 Task: Add an event with the title Third Product Development Brainstorming Session, date ''2024/03/08'', time 21:00and add a description: The session will conclude with a recap and summary of key takeaways, providing participants with a comprehensive understanding of the elements that contribute to successful presentations. Participants will be encouraged to continue practicing their presentation skills outside of the session and seek further opportunities for growth and improvement.Mark the tasks as Completed , logged in from the account softage.5@softage.netand send the event invitation to softage.3@softage.net and softage.4@softage.net. Set a reminder for the event Daily
Action: Mouse moved to (71, 126)
Screenshot: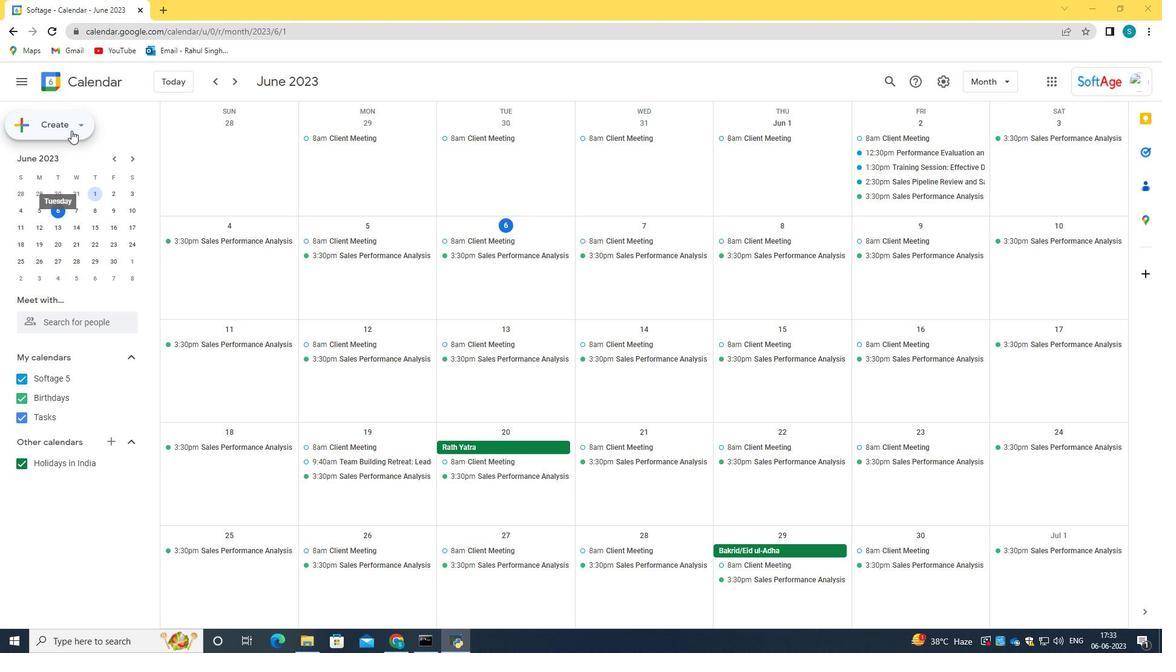 
Action: Mouse pressed left at (71, 126)
Screenshot: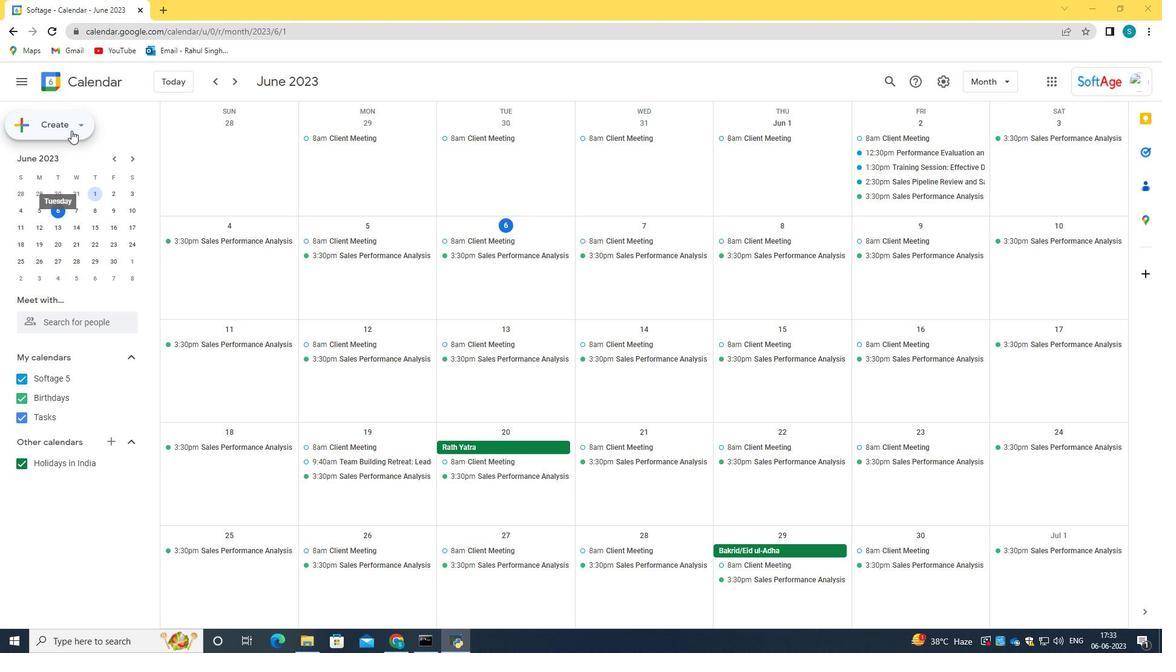 
Action: Mouse moved to (87, 163)
Screenshot: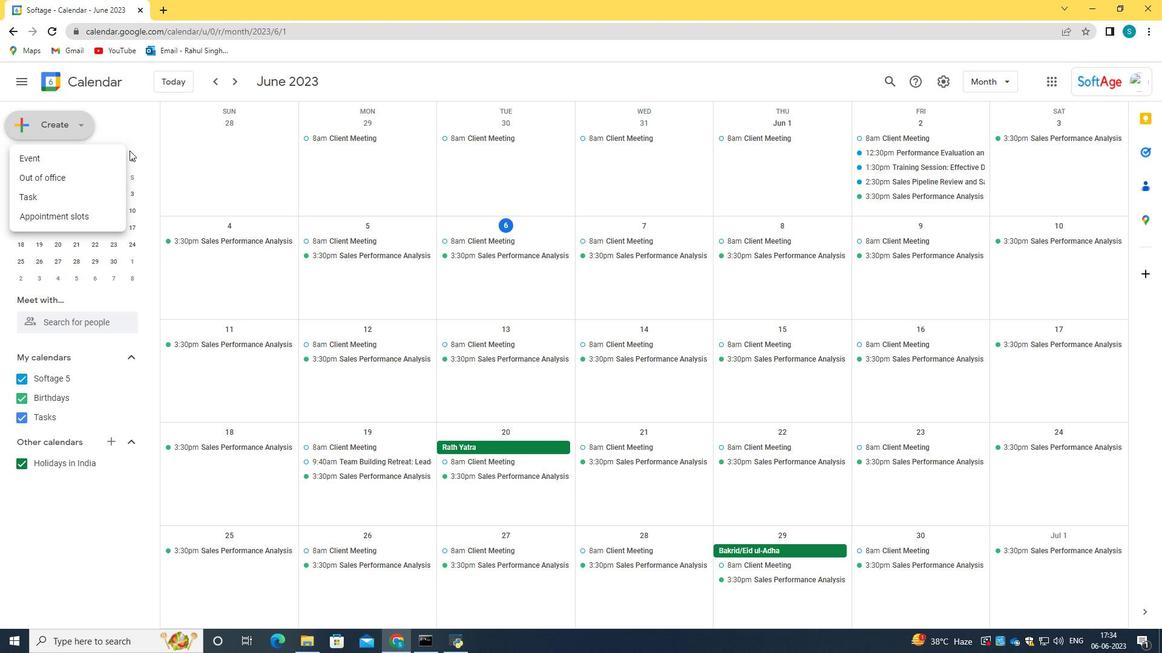 
Action: Mouse pressed left at (87, 163)
Screenshot: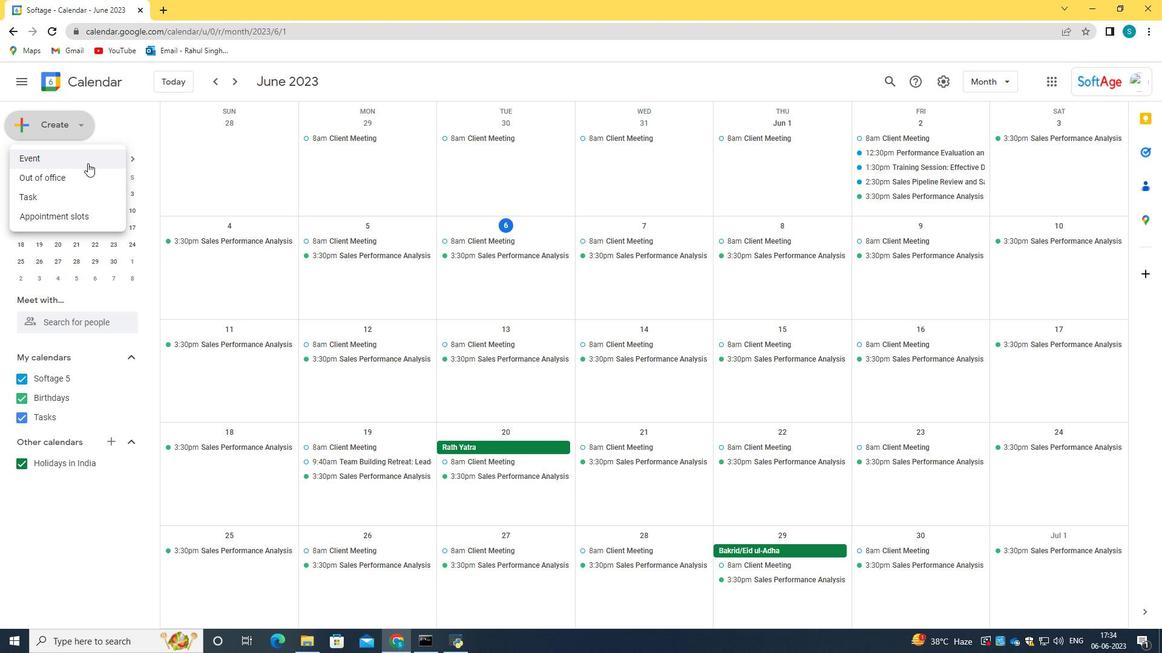 
Action: Mouse moved to (604, 429)
Screenshot: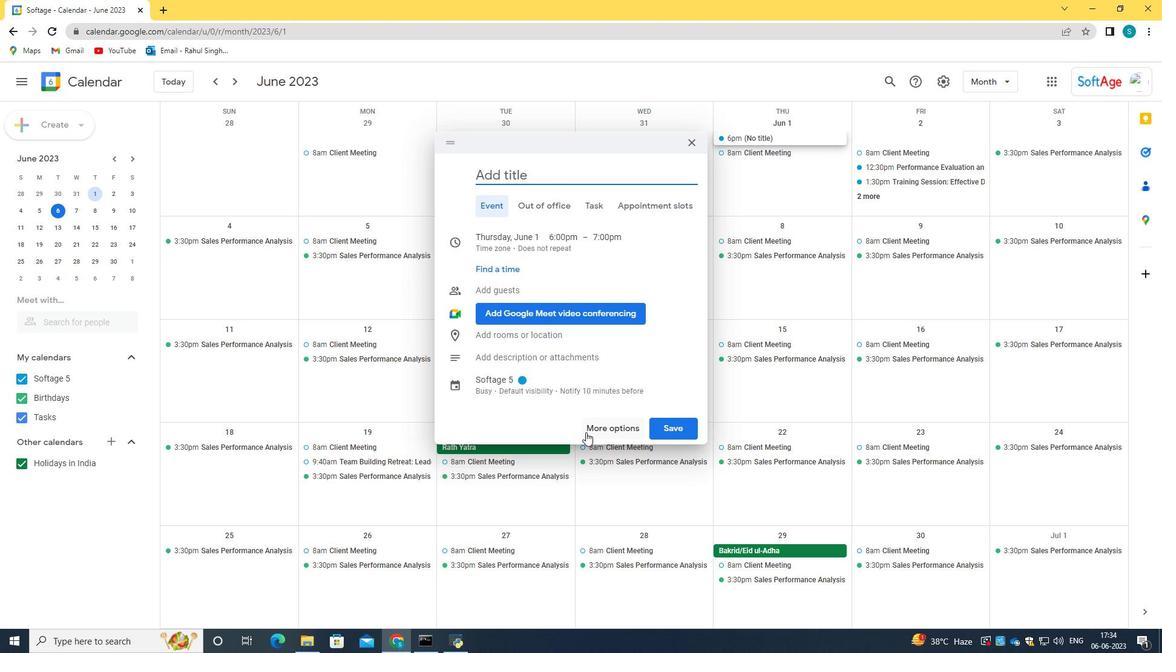 
Action: Mouse pressed left at (604, 429)
Screenshot: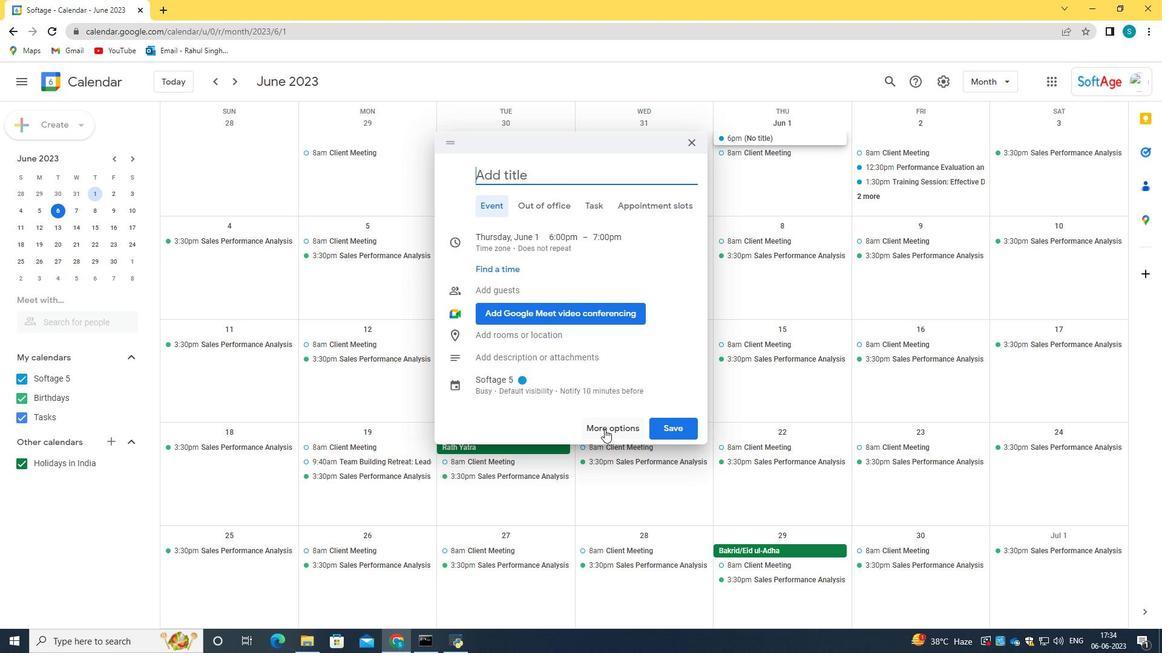
Action: Mouse moved to (149, 89)
Screenshot: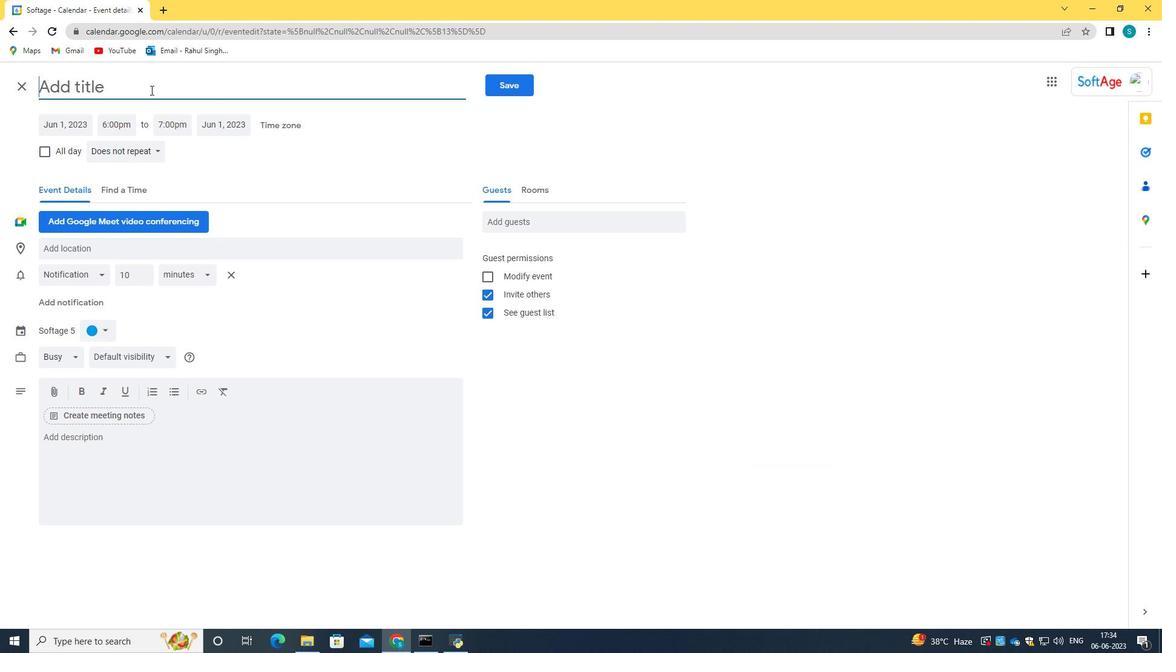 
Action: Mouse pressed left at (149, 89)
Screenshot: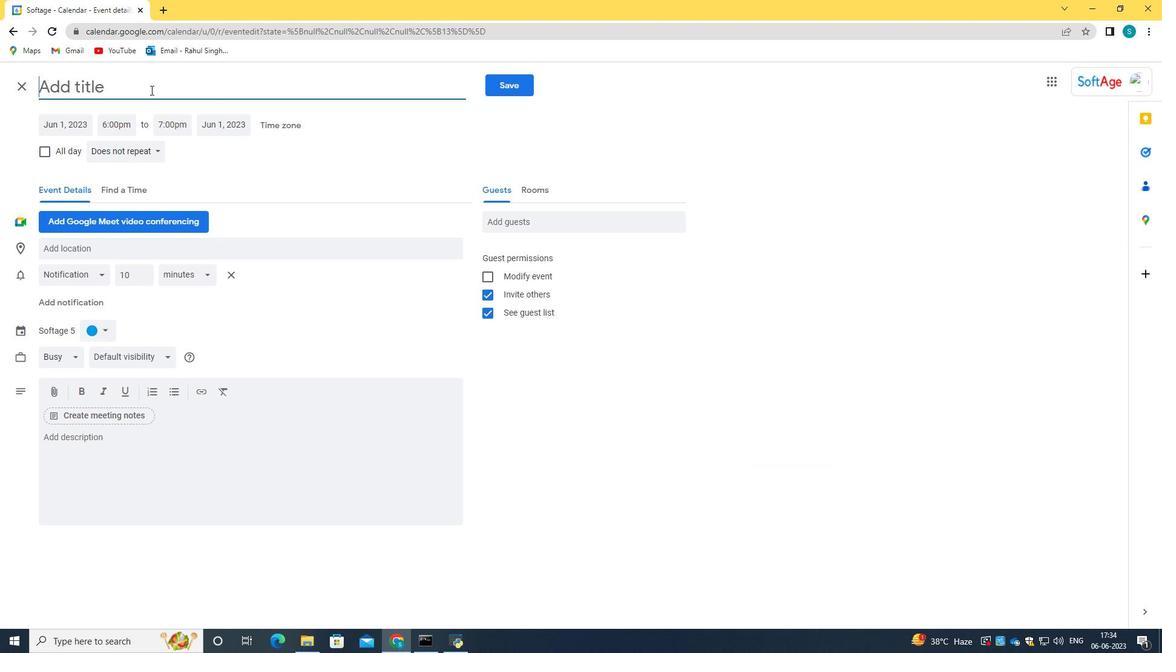 
Action: Key pressed <Key.caps_lock>T<Key.caps_lock>hier<Key.backspace><Key.backspace>rd<Key.space><Key.caps_lock>P<Key.caps_lock>roduct<Key.space><Key.caps_lock>D<Key.caps_lock>evelopment<Key.space><Key.caps_lock>B<Key.caps_lock>ri<Key.backspace>ainstorming<Key.space><Key.caps_lock>S<Key.caps_lock>ession<Key.space>
Screenshot: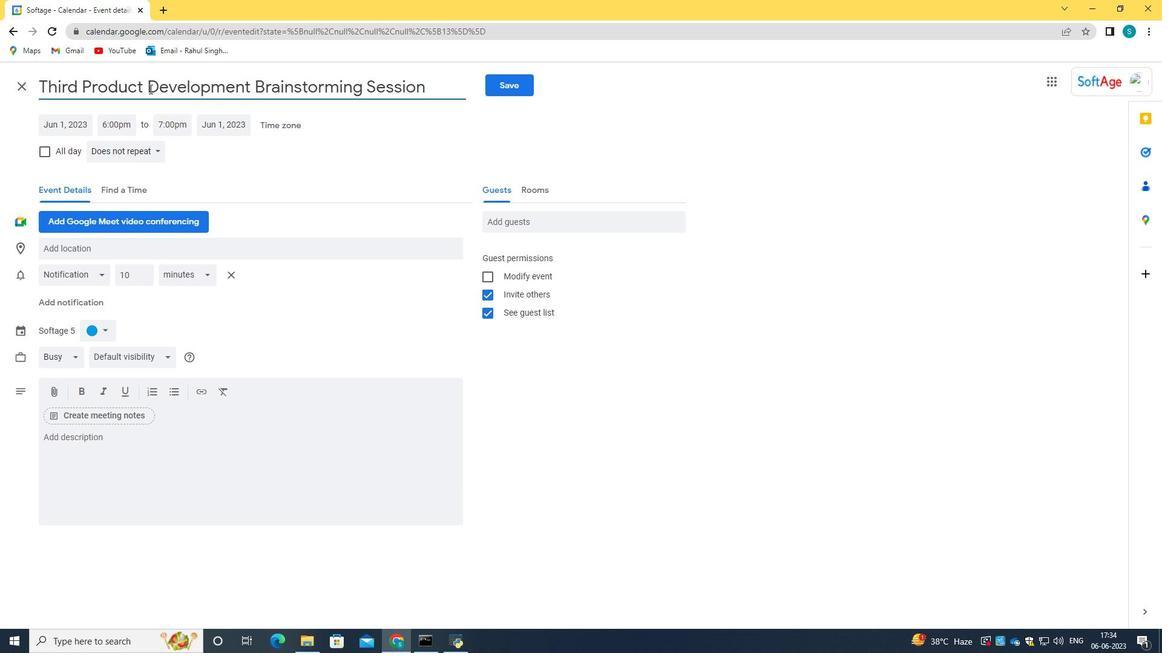 
Action: Mouse moved to (50, 126)
Screenshot: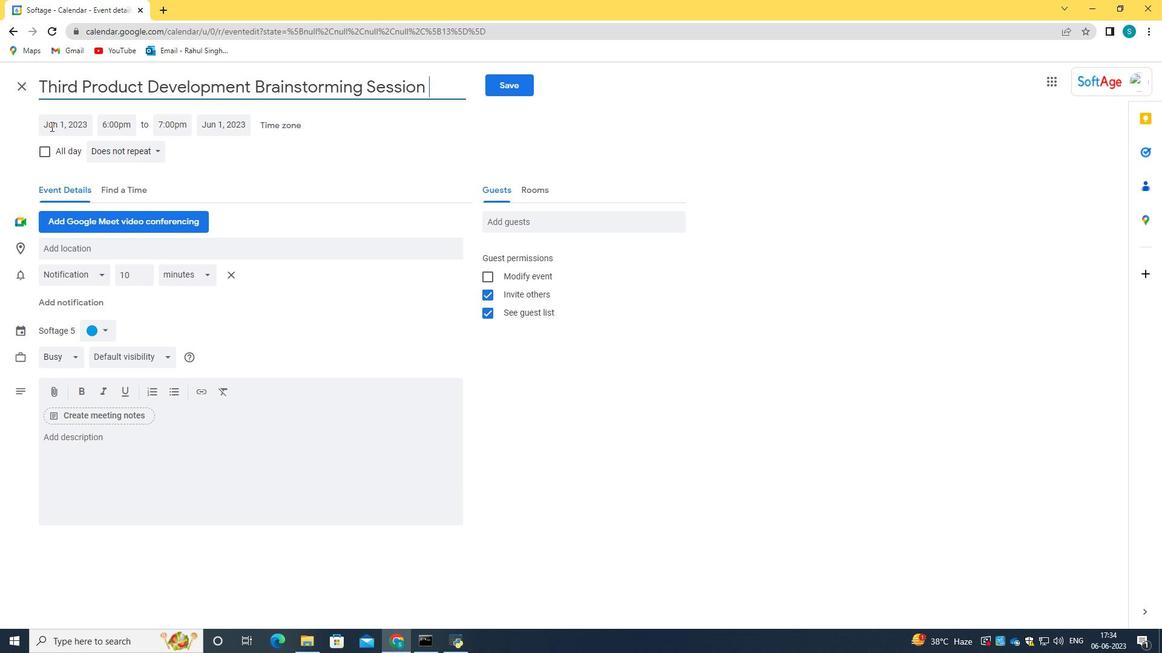 
Action: Mouse pressed left at (50, 126)
Screenshot: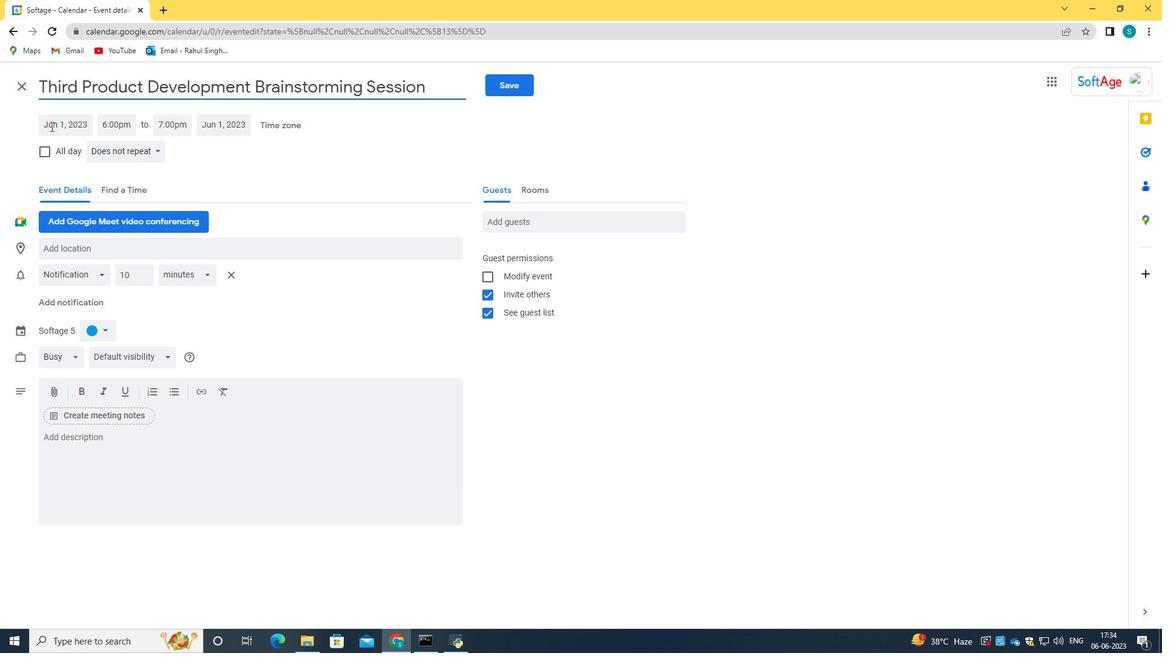 
Action: Key pressed 2024/03/08<Key.tab>21<Key.shift_r>:00<Key.space>am<Key.enter>
Screenshot: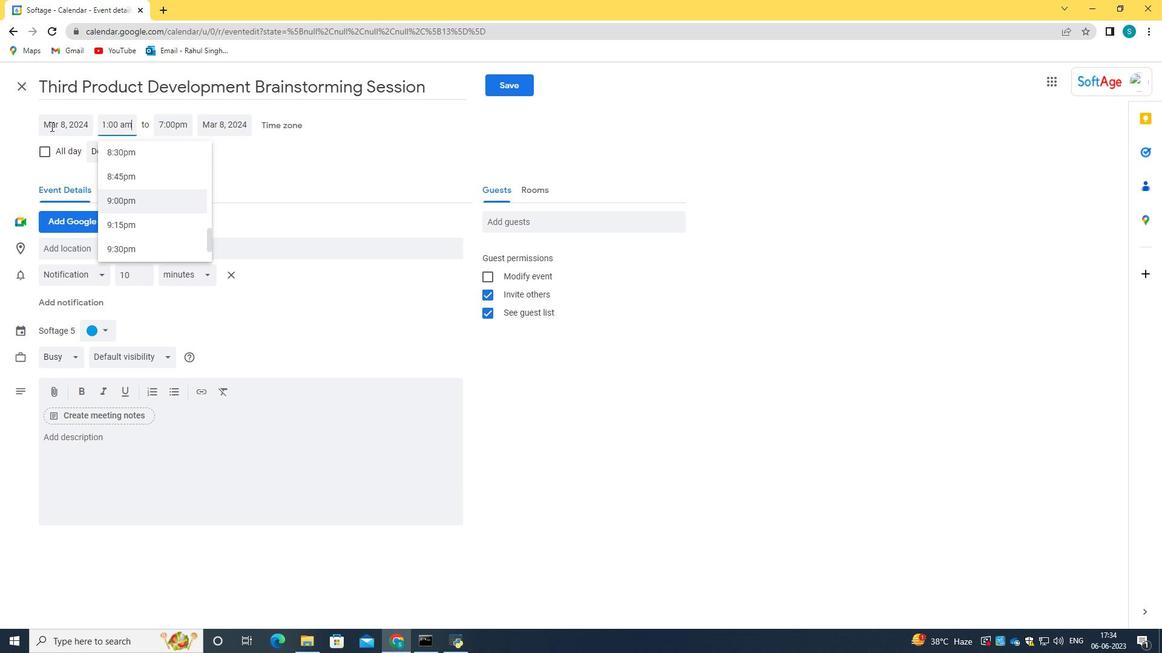 
Action: Mouse moved to (168, 447)
Screenshot: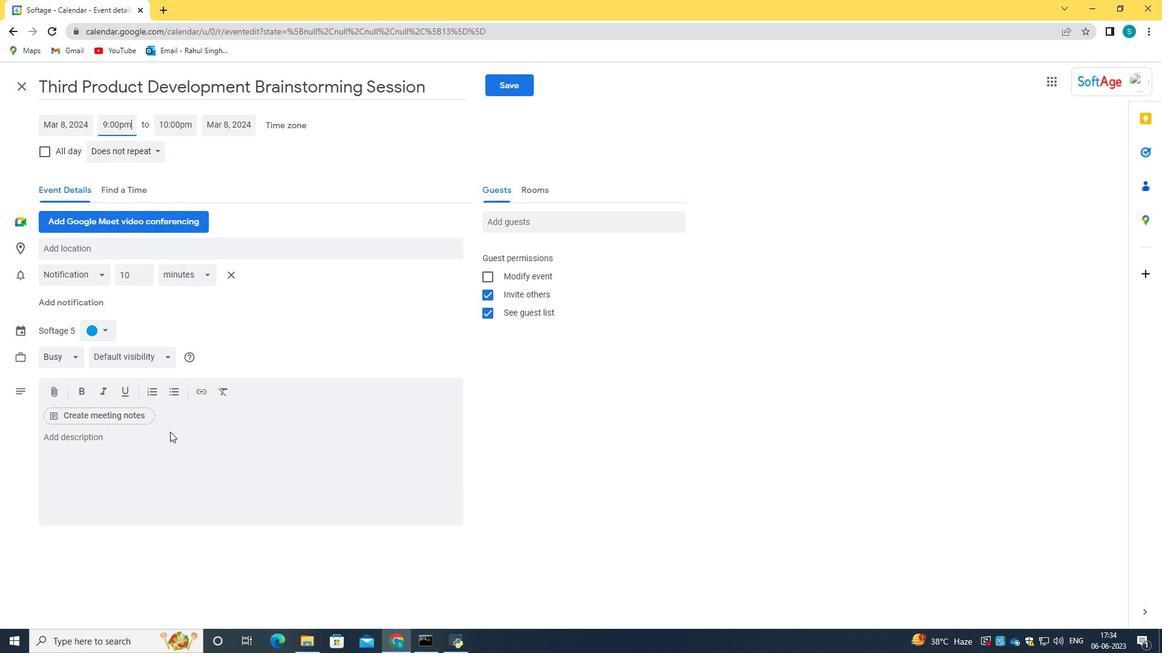 
Action: Mouse pressed left at (168, 447)
Screenshot: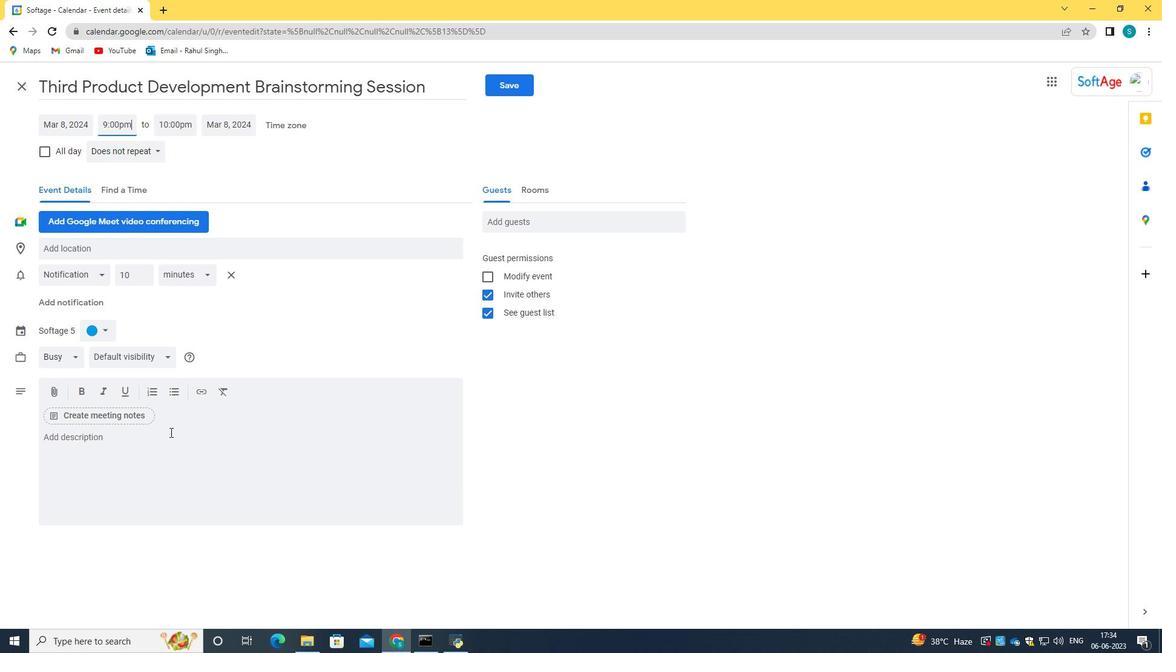 
Action: Key pressed <Key.caps_lock>T<Key.caps_lock>he
Screenshot: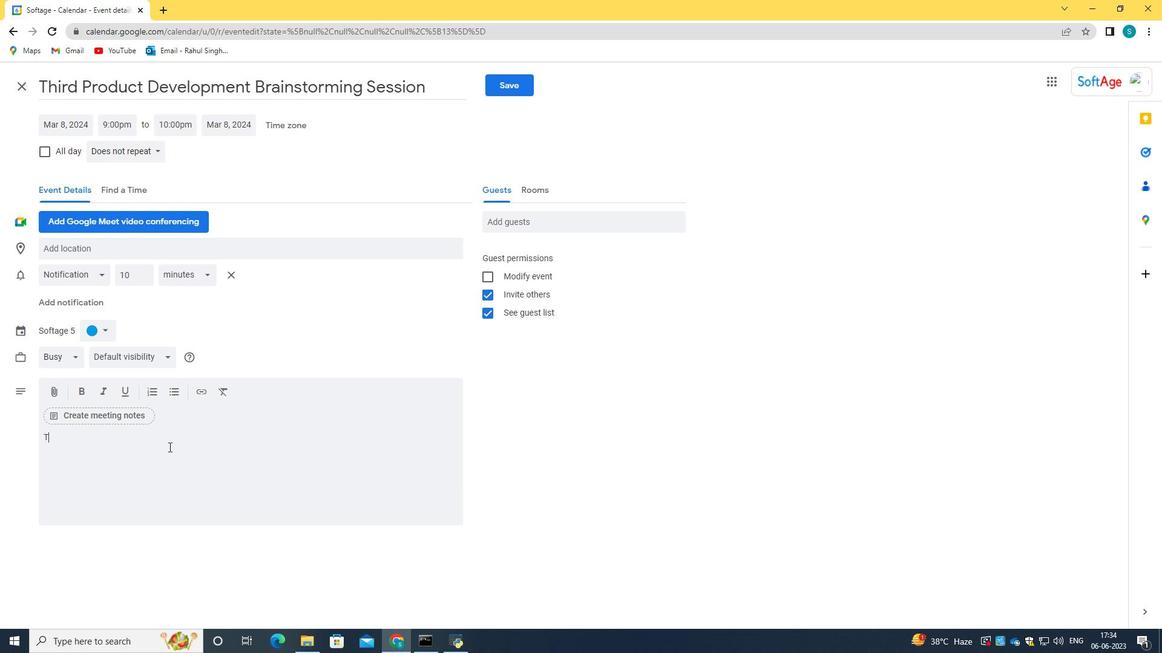 
Action: Mouse moved to (168, 448)
Screenshot: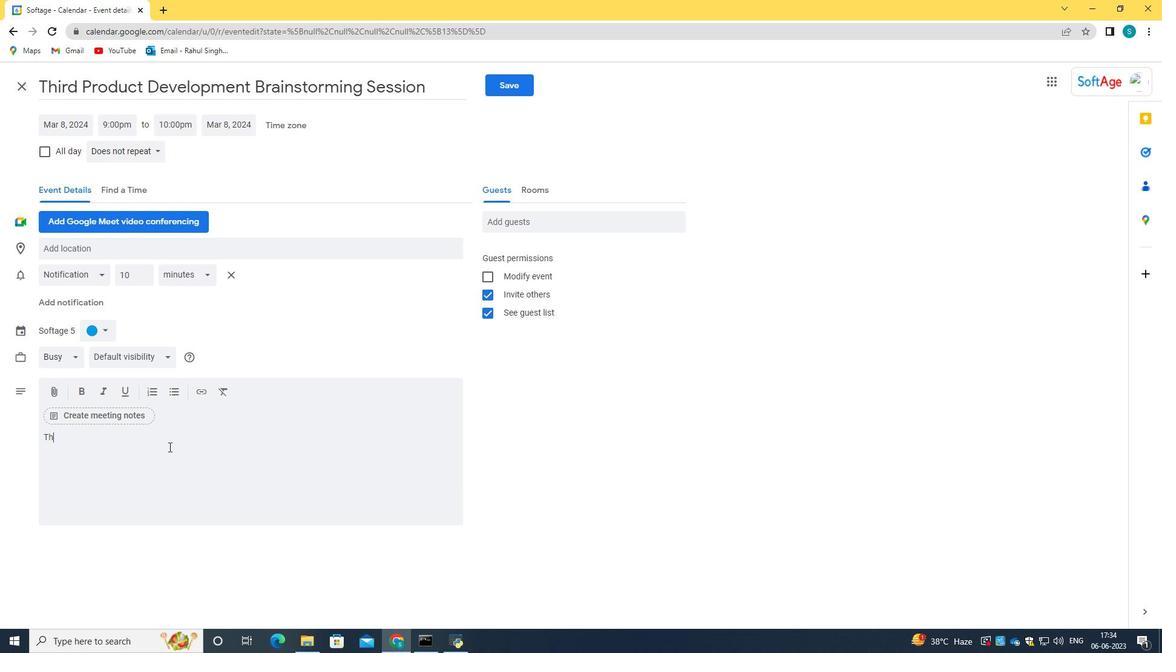 
Action: Key pressed <Key.space>session<Key.space>will<Key.space>conclude<Key.space>with<Key.space>a<Key.space>recap<Key.space>and<Key.space>summary<Key.space>of<Key.space>key<Key.space>takeaways,<Key.space>providing<Key.space>participants<Key.space>with<Key.space>a<Key.space>comprehensive<Key.space>understanding<Key.space>of<Key.space>the<Key.space>elements<Key.space>that<Key.space>contribute<Key.space>to<Key.space>successful<Key.space>presnetatin<Key.backspace><Key.backspace><Key.backspace><Key.backspace><Key.backspace><Key.backspace><Key.backspace>et<Key.backspace>ntainns<Key.backspace><Key.backspace><Key.backspace><Key.backspace><Key.backspace><Key.backspace><Key.backspace><Key.backspace><Key.backspace><Key.backspace><Key.backspace><Key.backspace>presentations,<Key.space><Key.caps_lock>P<Key.caps_lock>a<Key.backspace><Key.backspace><Key.backspace><Key.backspace>.<Key.space><Key.caps_lock>P<Key.caps_lock>articipants<Key.space>will<Key.space>be<Key.space>encouraged<Key.space>to<Key.space>contim<Key.backspace>nue<Key.space>practiing<Key.space>t<Key.backspace><Key.backspace><Key.backspace><Key.backspace><Key.backspace><Key.backspace><Key.backspace><Key.backspace><Key.backspace>acticing<Key.space>their<Key.space>presentation<Key.space>skills<Key.space>outside<Key.space>of<Key.space>the<Key.space>session<Key.space>and<Key.space>seek<Key.space>ru<Key.backspace><Key.backspace>further<Key.space>opportunities<Key.space>for<Key.space>growth<Key.space>and<Key.space>improvemt<Key.backspace>ent.
Screenshot: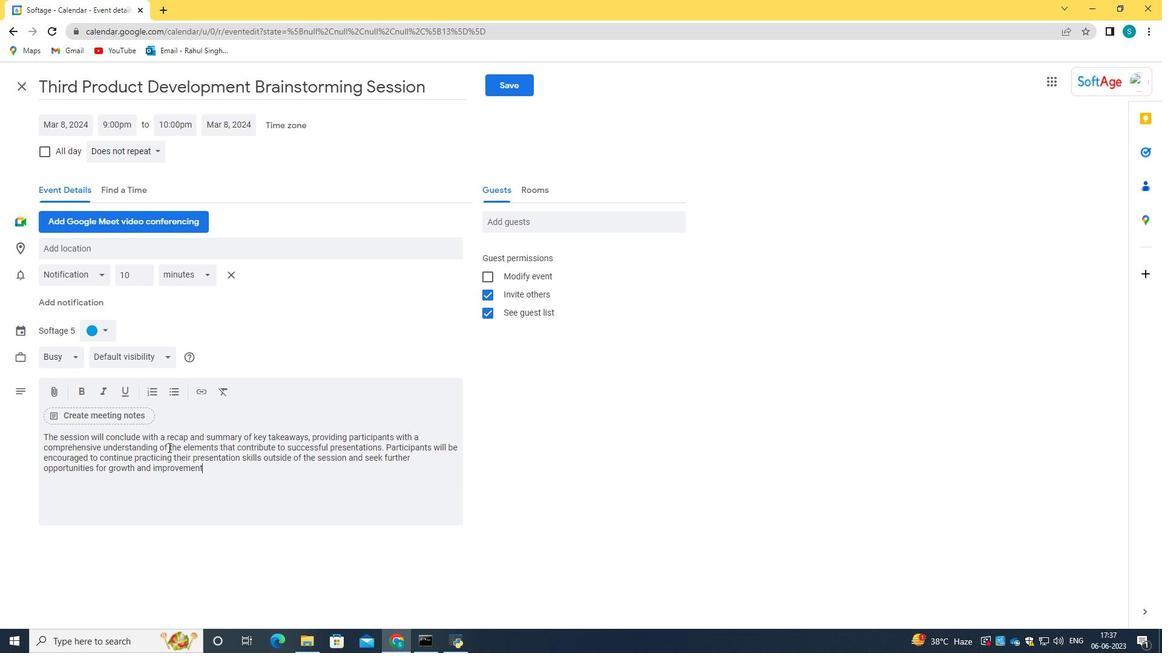 
Action: Mouse moved to (512, 219)
Screenshot: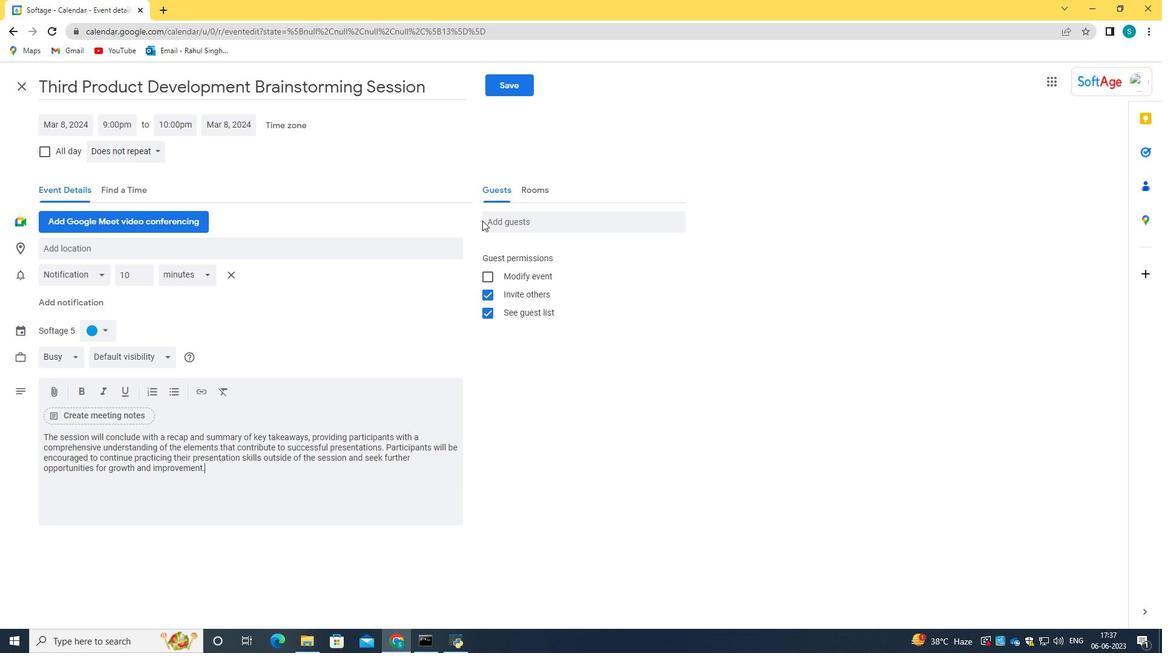 
Action: Mouse pressed left at (512, 219)
Screenshot: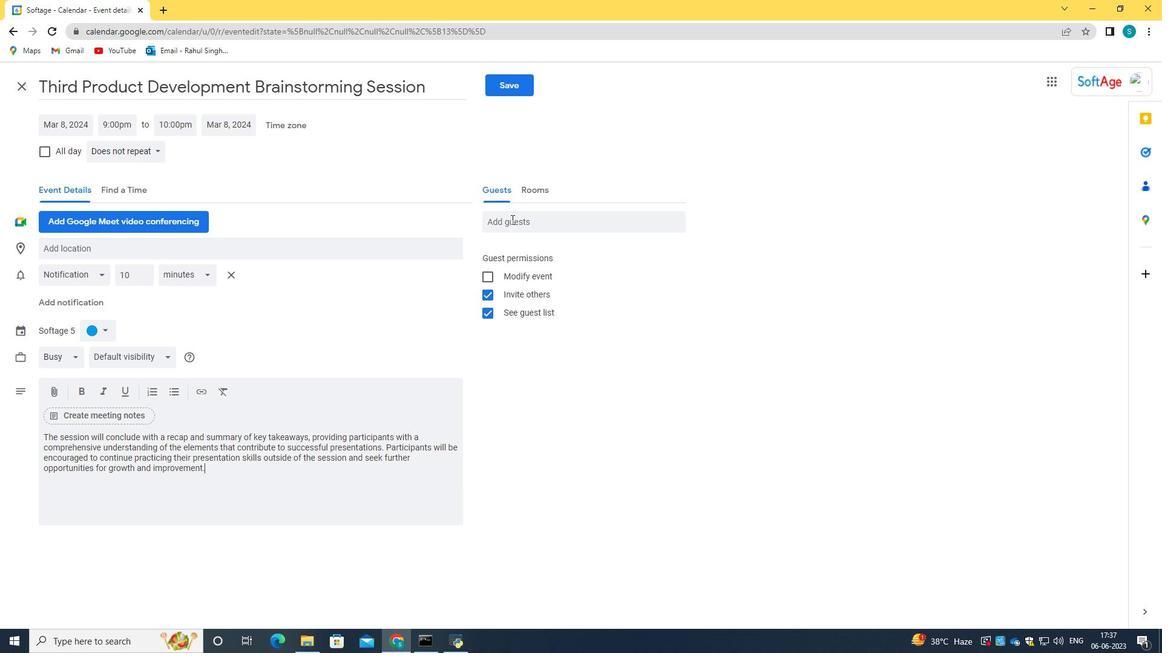 
Action: Key pressed softage.3<Key.shift>@softage.net<Key.tab>sp<Key.backspace>oftage.4<Key.shift>@softage.net
Screenshot: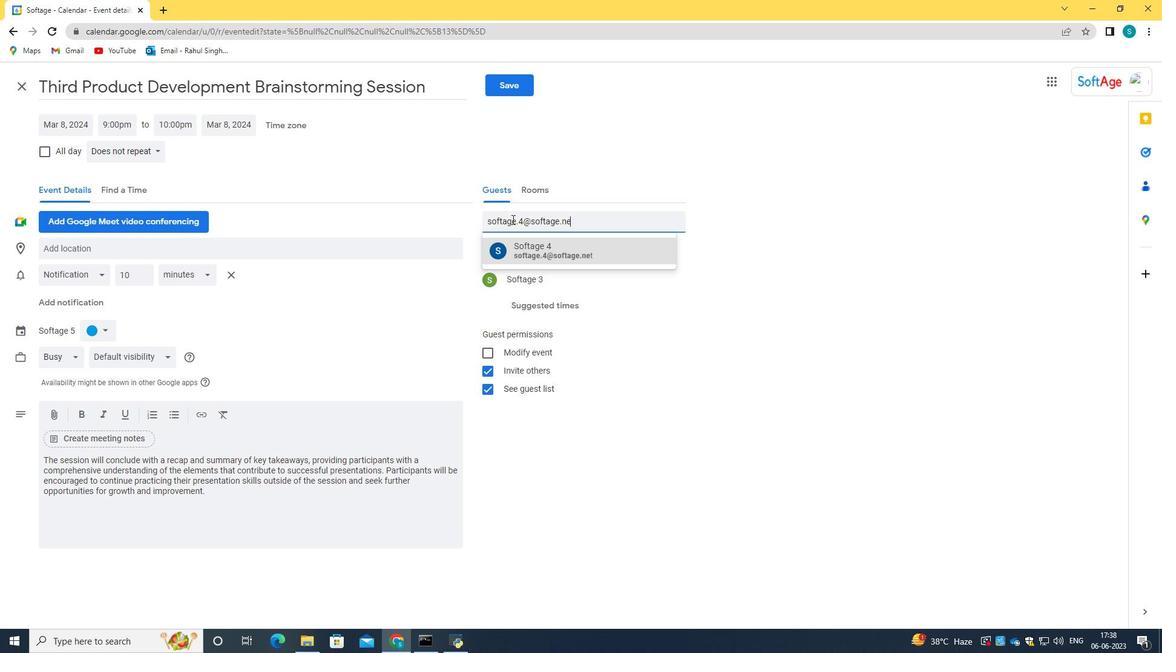 
Action: Mouse moved to (545, 245)
Screenshot: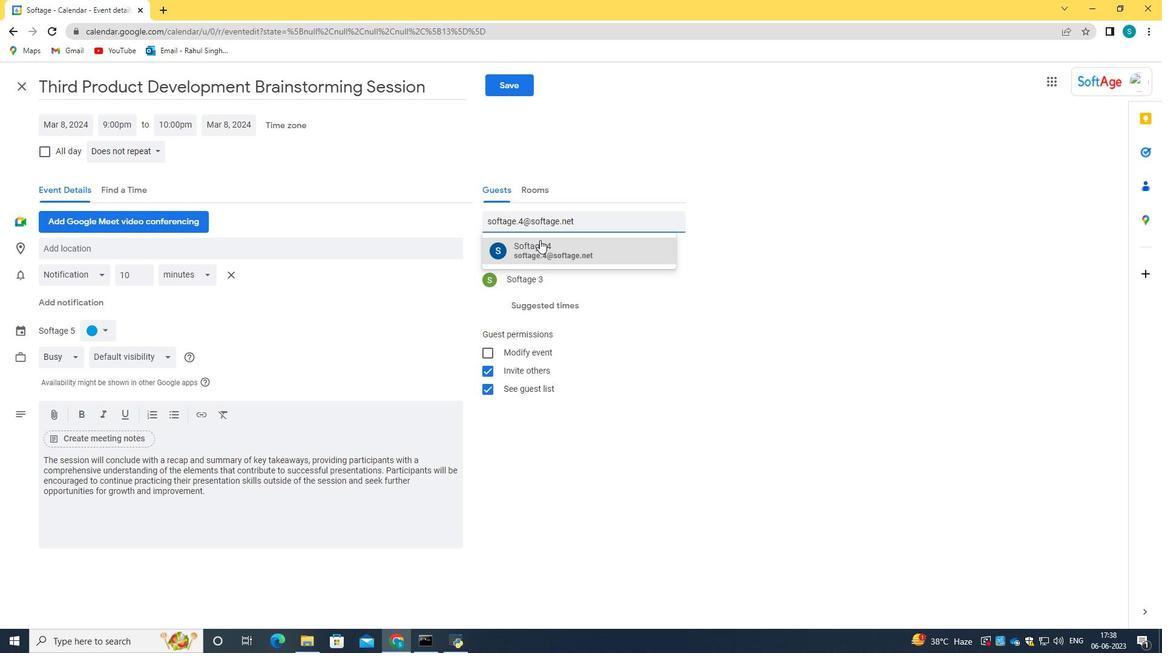 
Action: Mouse pressed left at (545, 245)
Screenshot: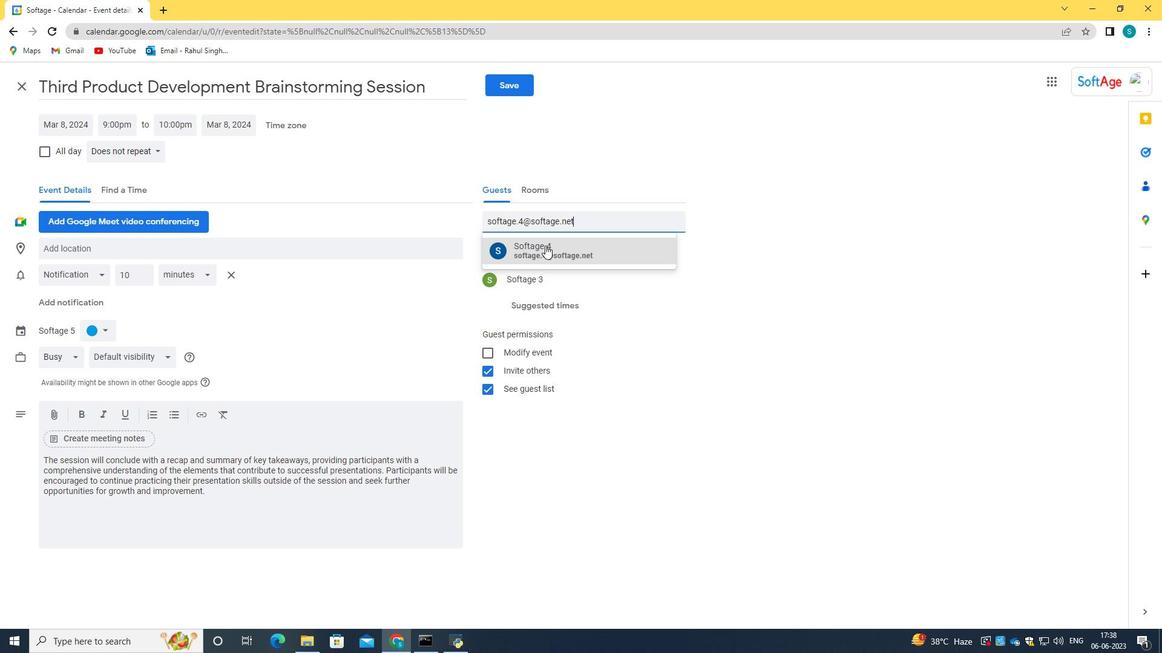 
Action: Mouse moved to (155, 149)
Screenshot: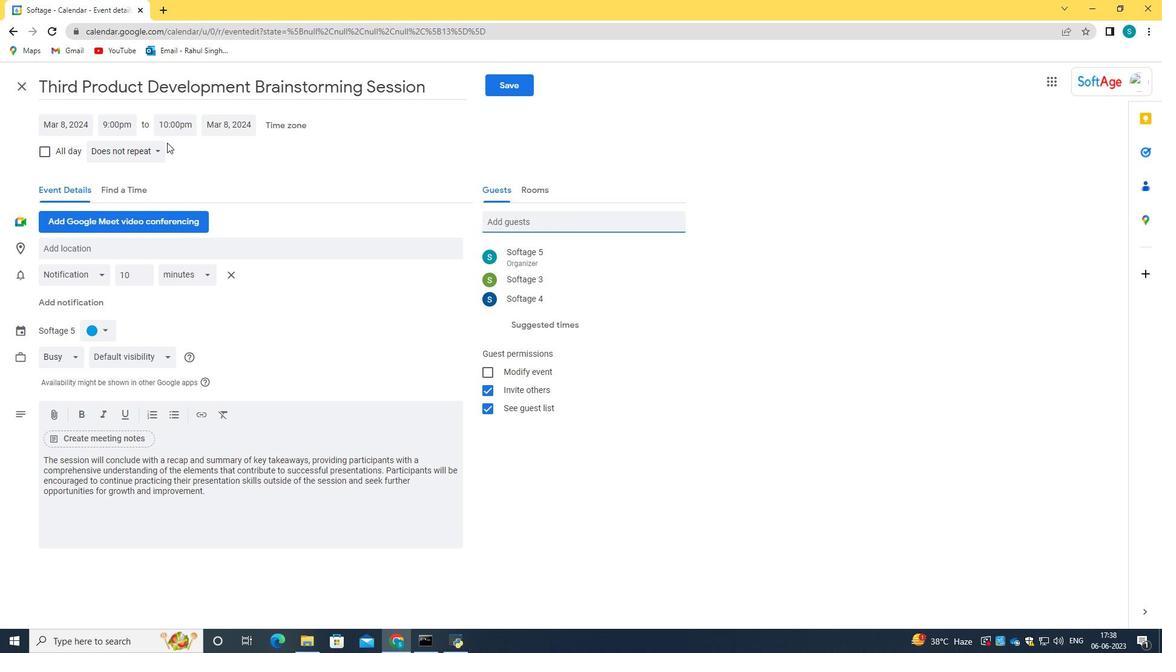 
Action: Mouse pressed left at (155, 149)
Screenshot: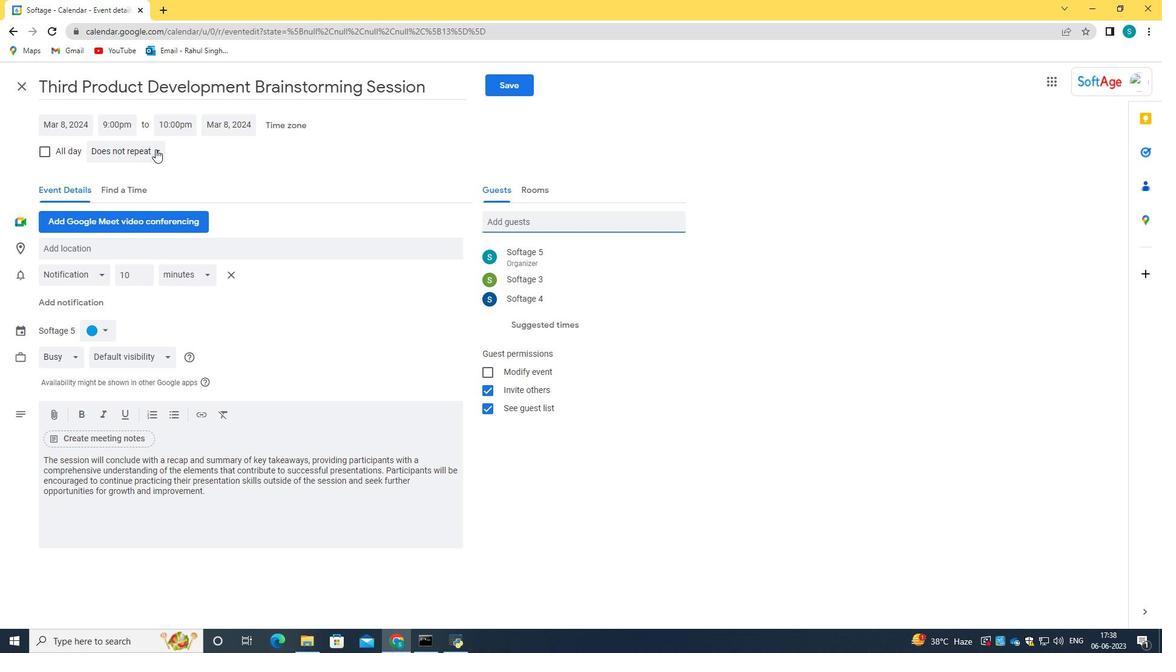 
Action: Mouse moved to (154, 170)
Screenshot: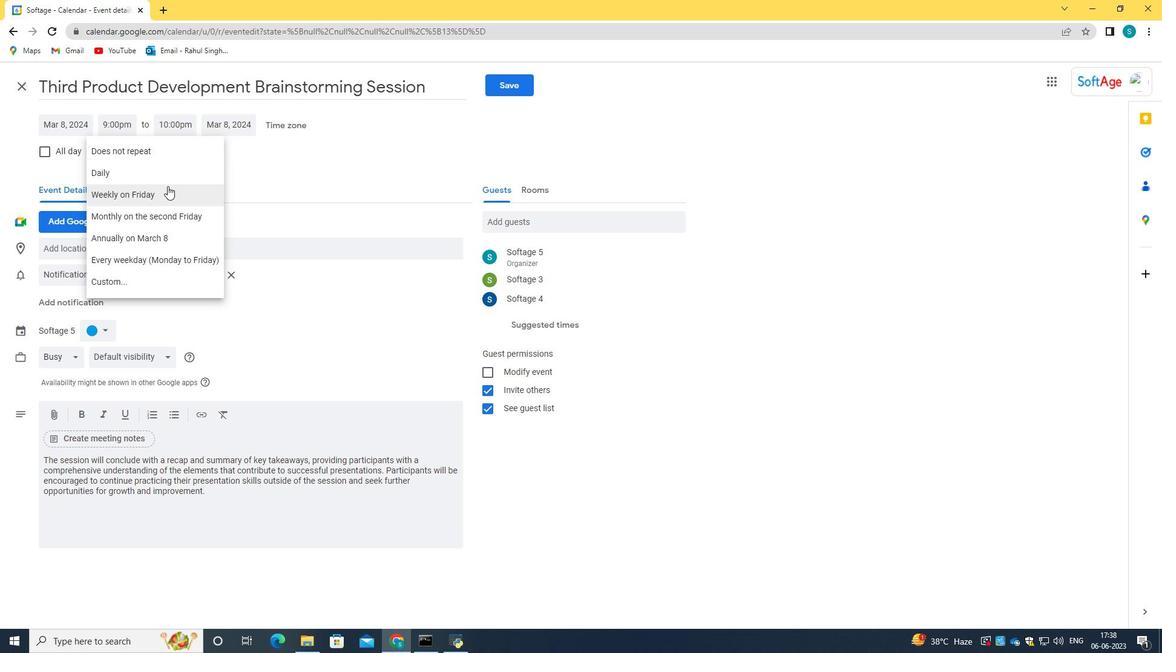
Action: Mouse pressed left at (154, 170)
Screenshot: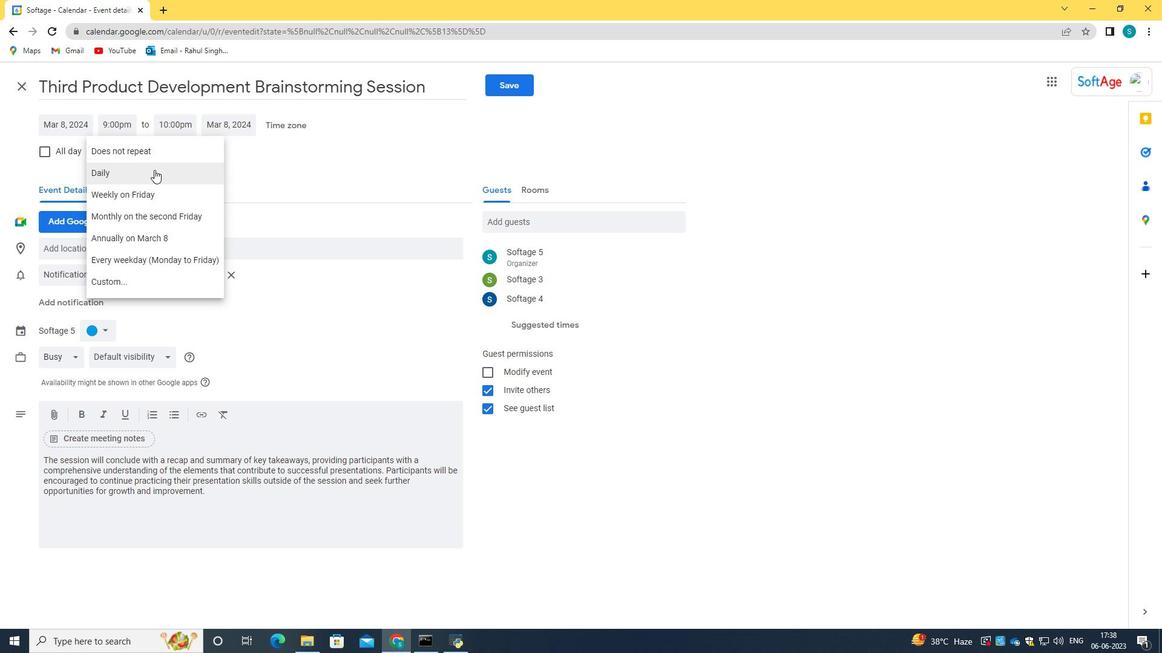 
Action: Mouse moved to (508, 90)
Screenshot: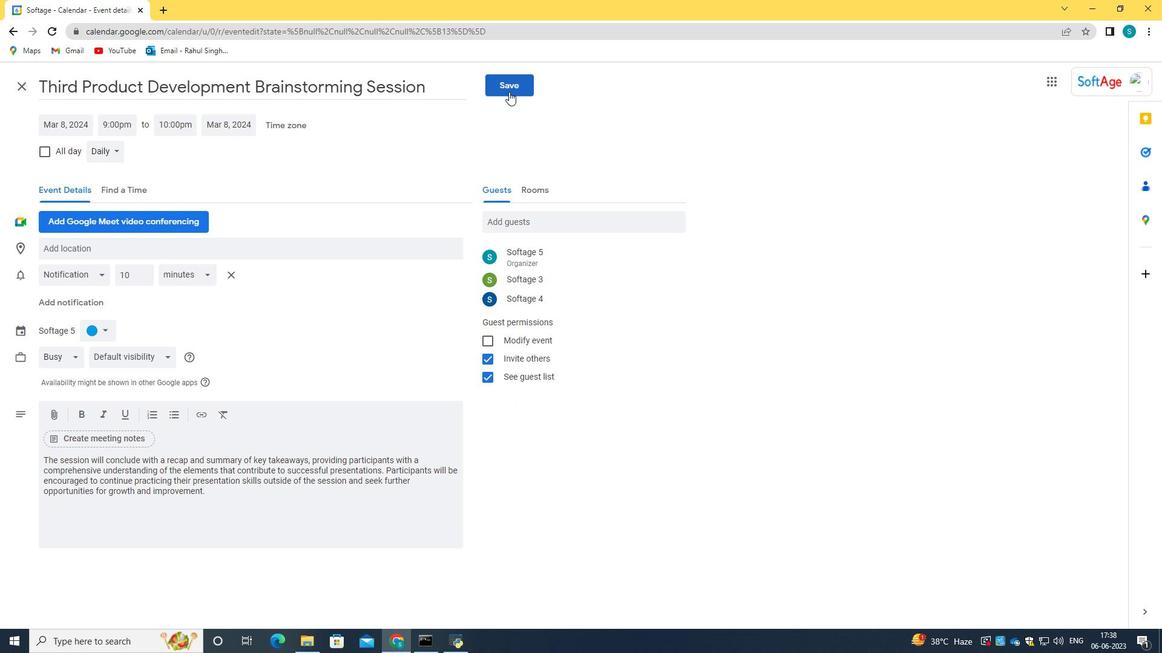 
Action: Mouse pressed left at (508, 90)
Screenshot: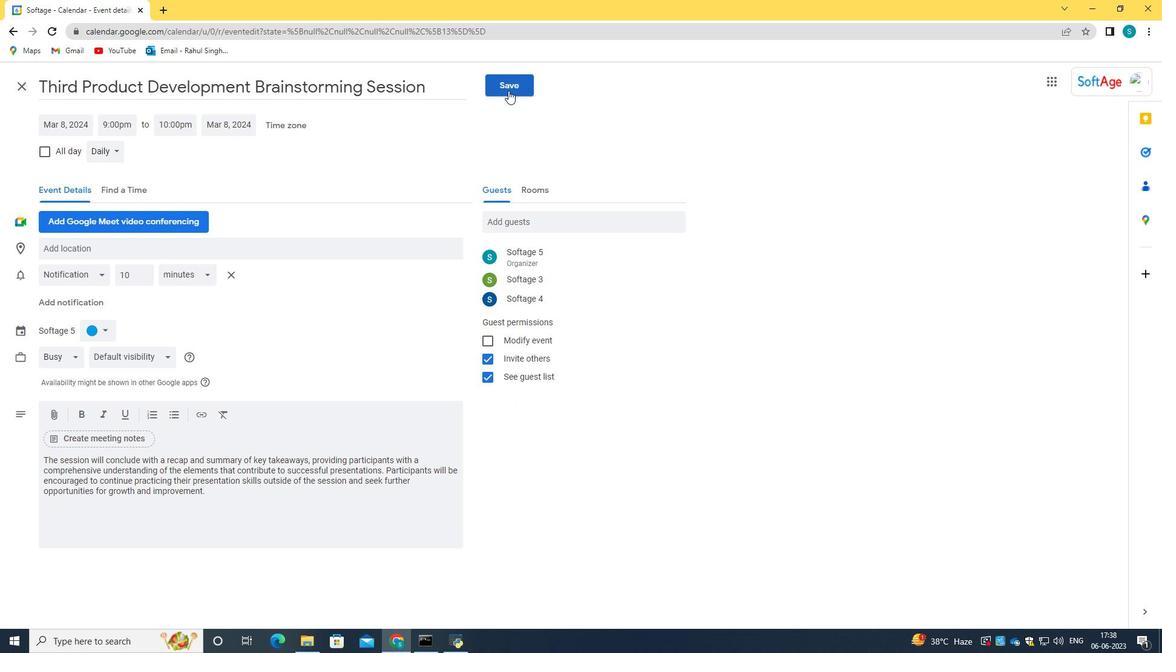
Action: Mouse moved to (701, 380)
Screenshot: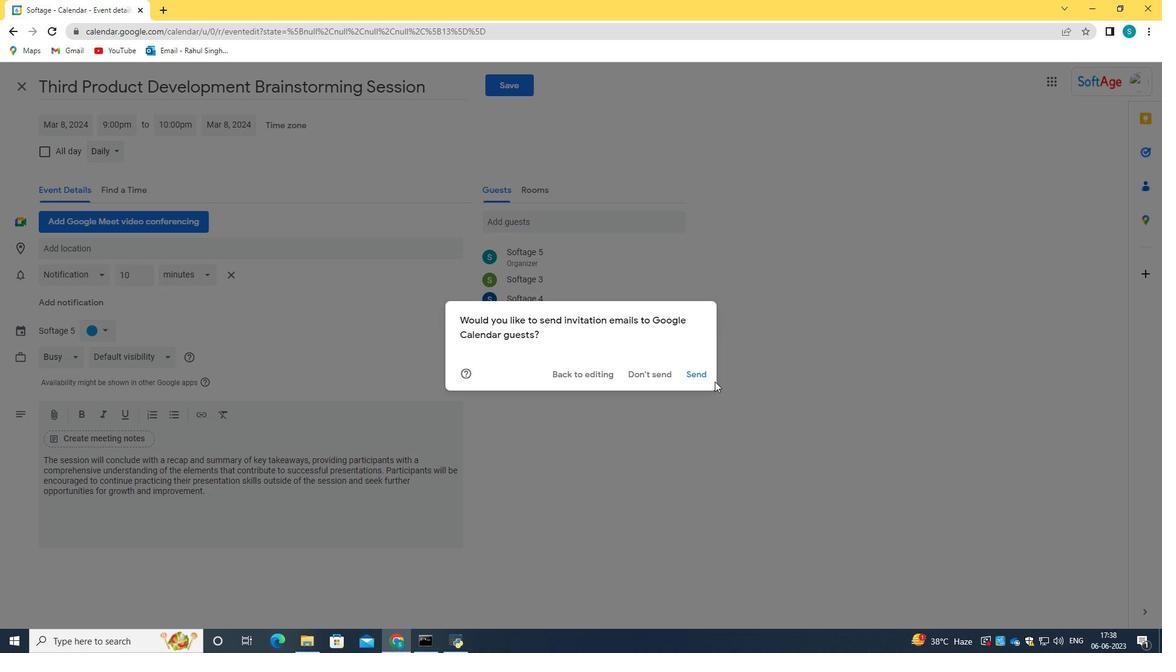 
Action: Mouse pressed left at (701, 380)
Screenshot: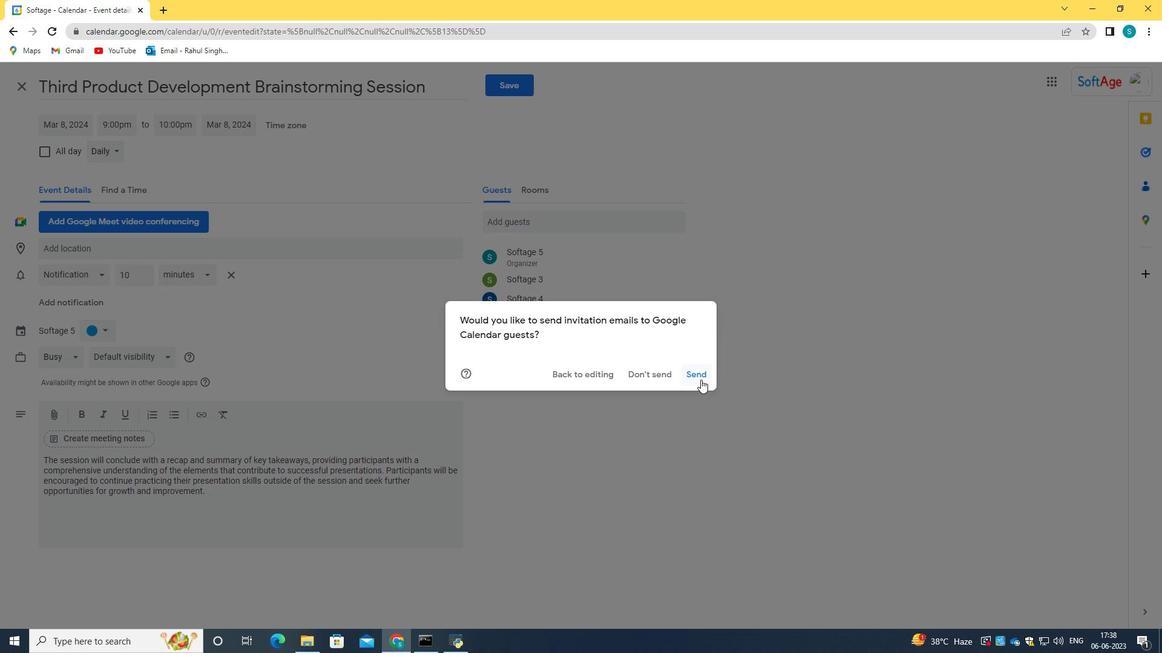 
